 Task: In the  document feature.odt. Insert footer and write 'www.stellar.com'. Find the word using Dictionary 'Enough' Use the tool word Count and display word count while typing
Action: Mouse moved to (122, 67)
Screenshot: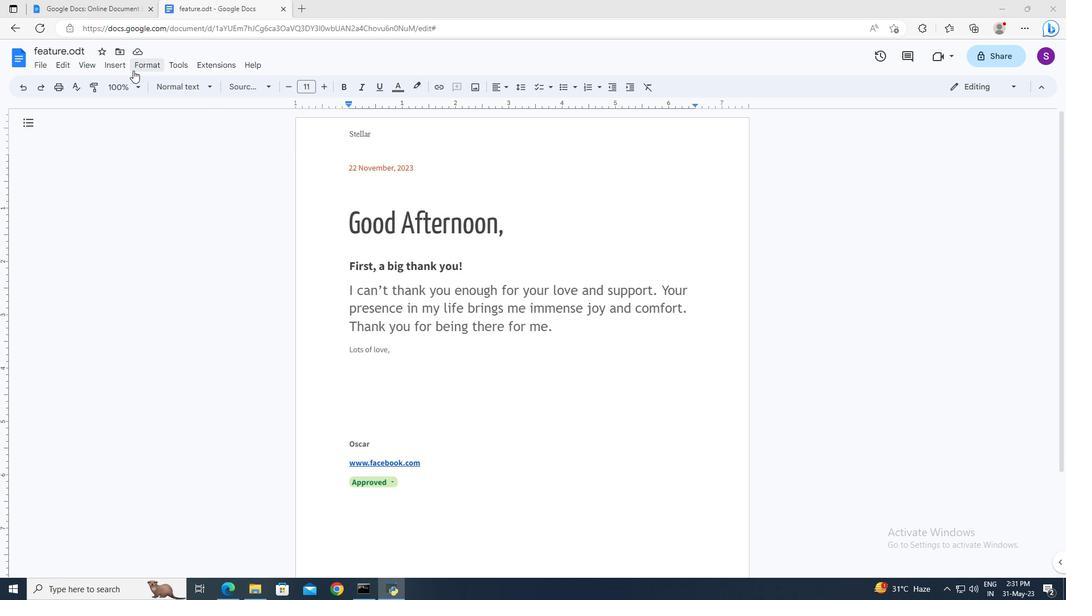 
Action: Mouse pressed left at (122, 67)
Screenshot: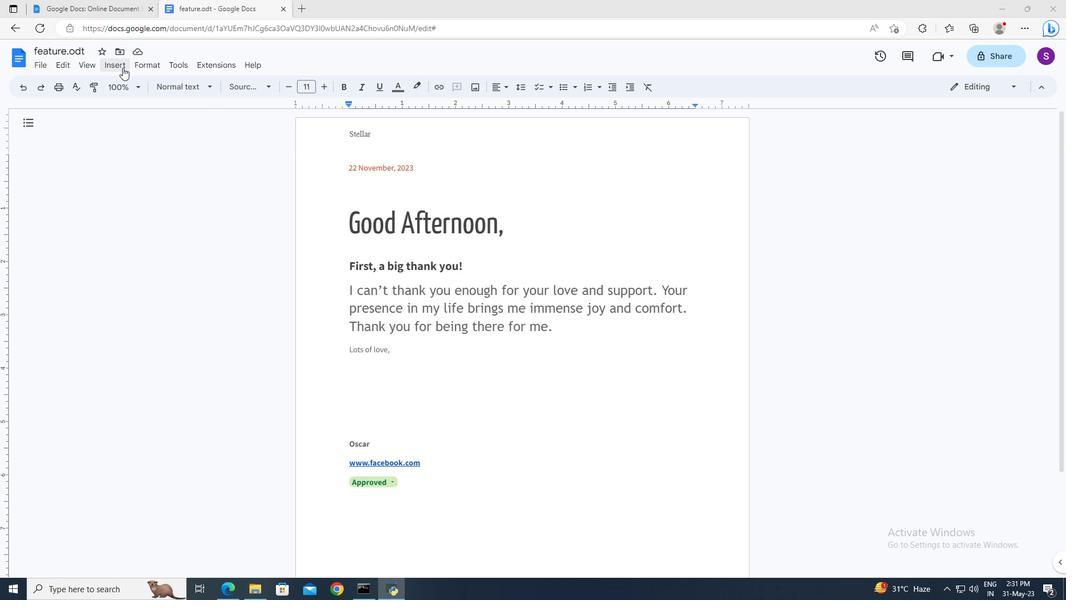 
Action: Mouse moved to (315, 361)
Screenshot: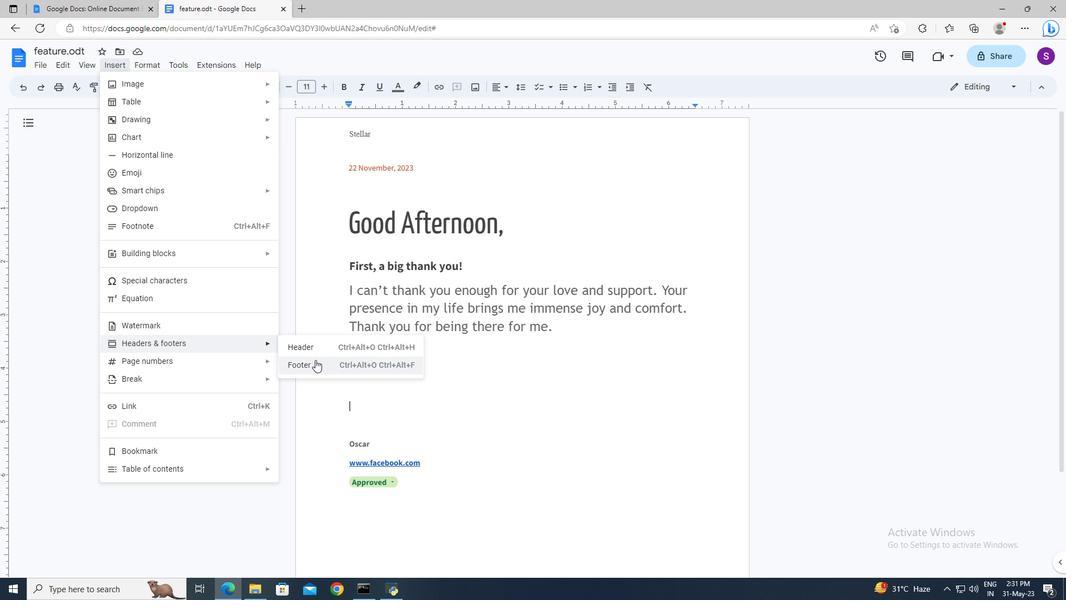 
Action: Mouse pressed left at (315, 361)
Screenshot: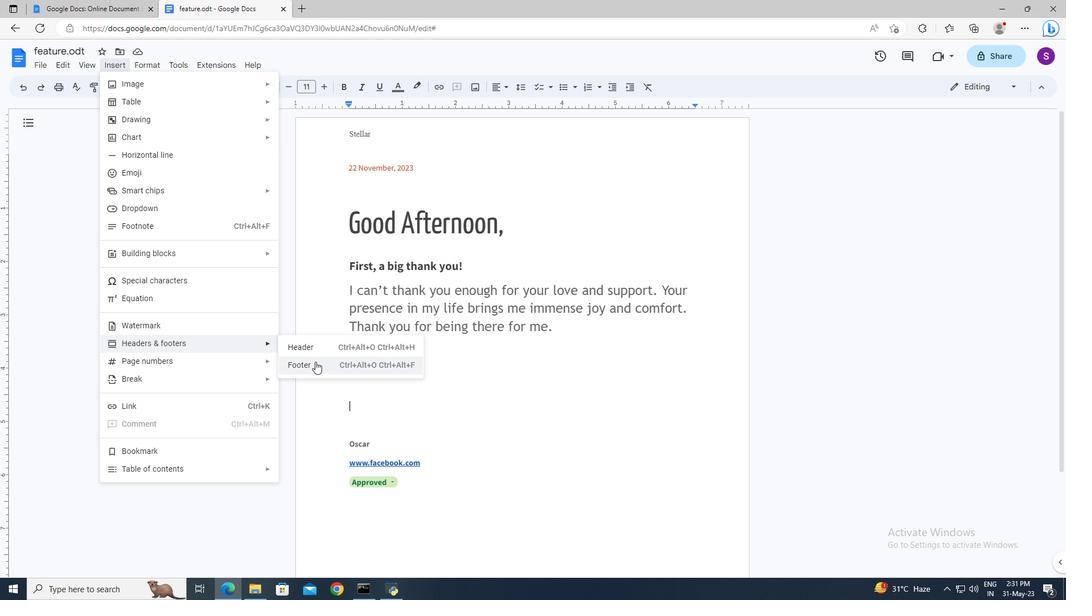 
Action: Key pressed www.stellar.com
Screenshot: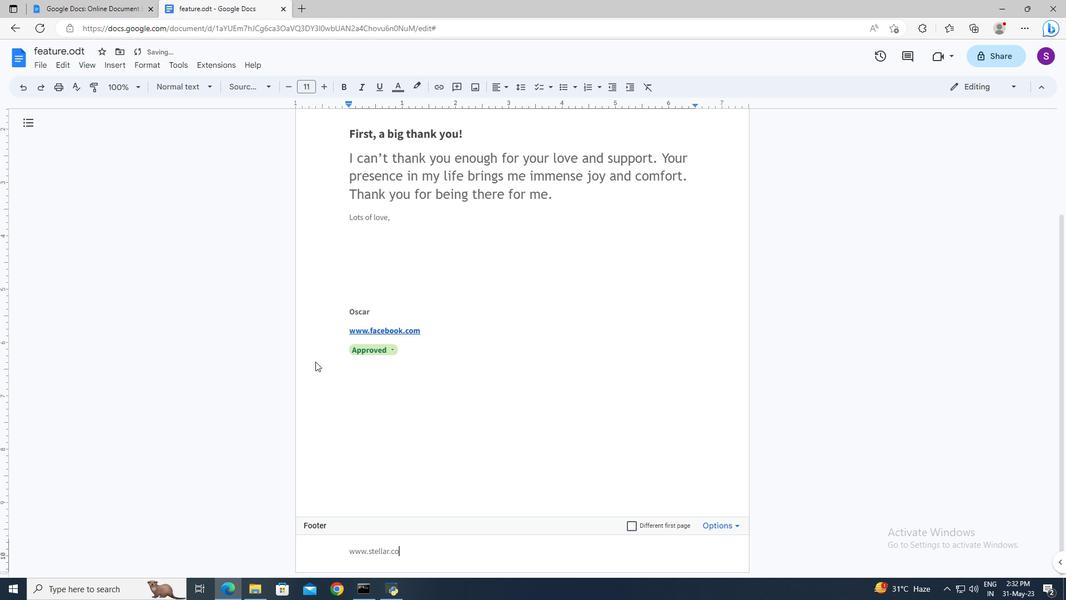 
Action: Mouse moved to (449, 283)
Screenshot: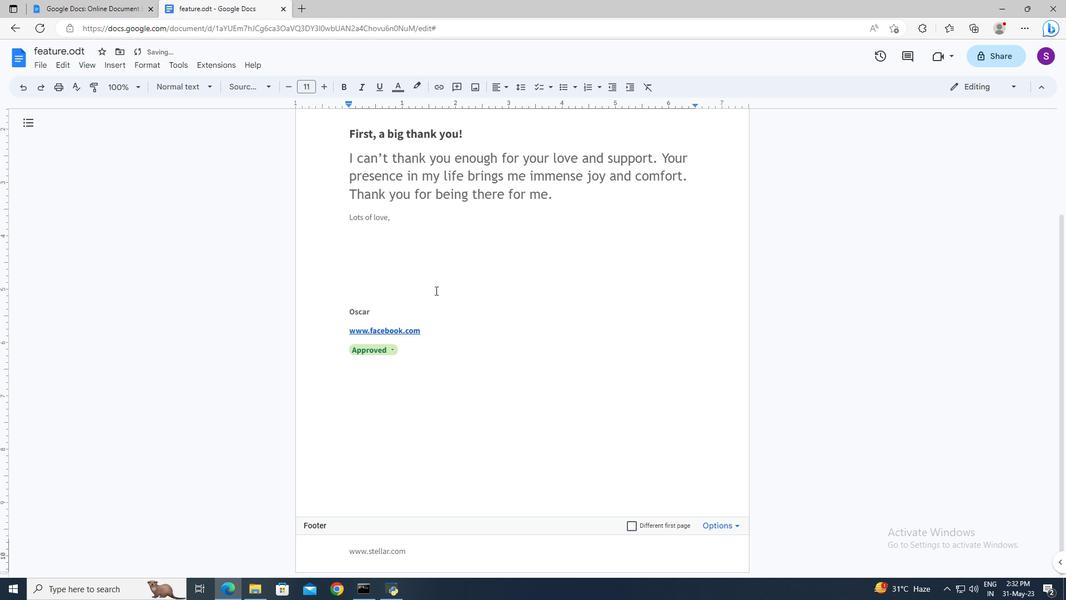 
Action: Mouse pressed left at (449, 283)
Screenshot: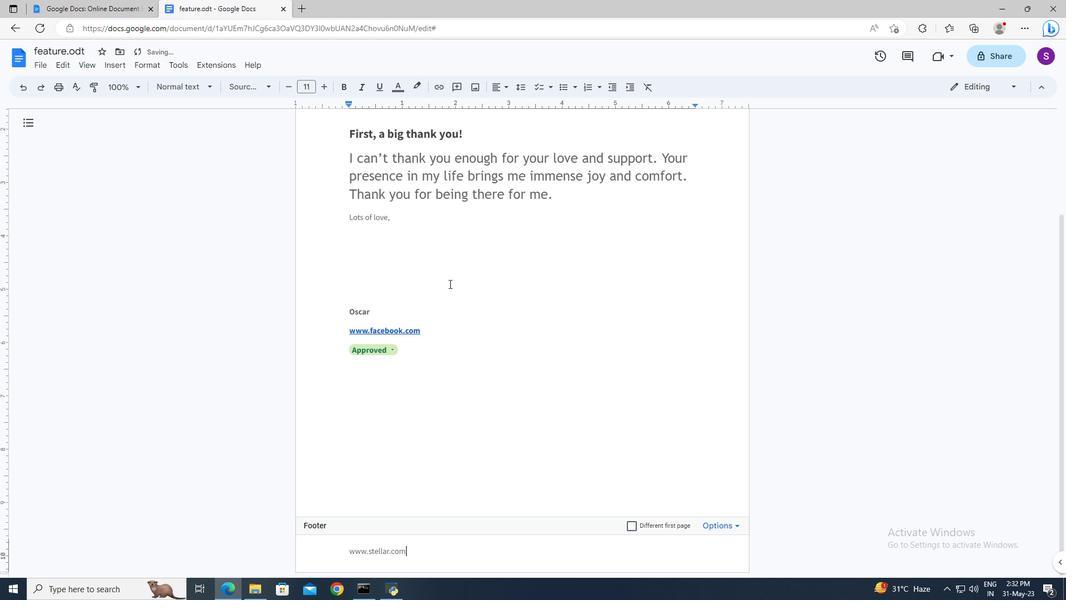 
Action: Mouse scrolled (449, 284) with delta (0, 0)
Screenshot: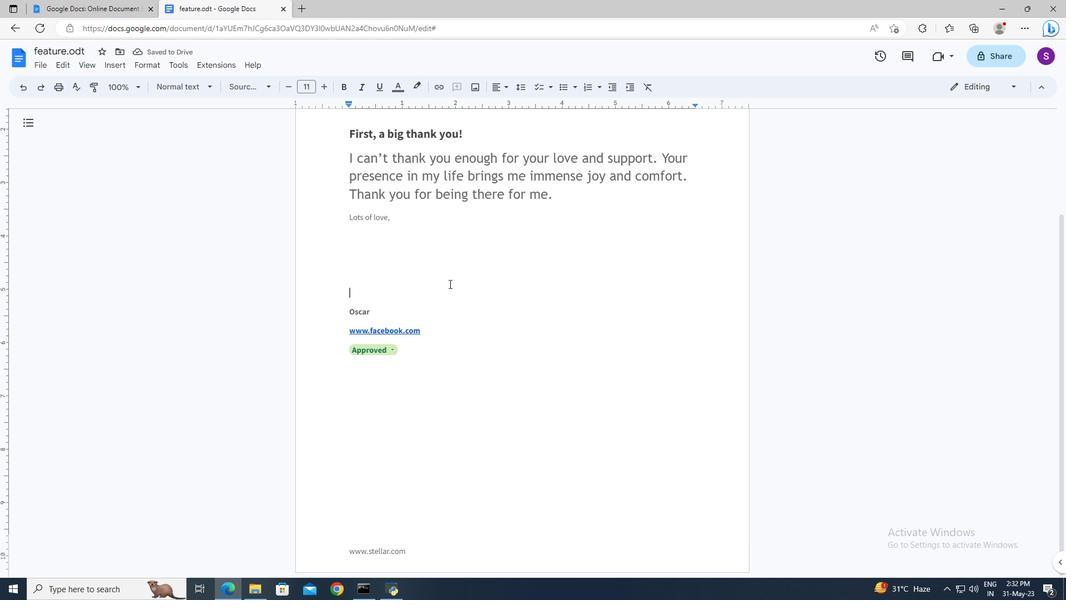 
Action: Mouse scrolled (449, 284) with delta (0, 0)
Screenshot: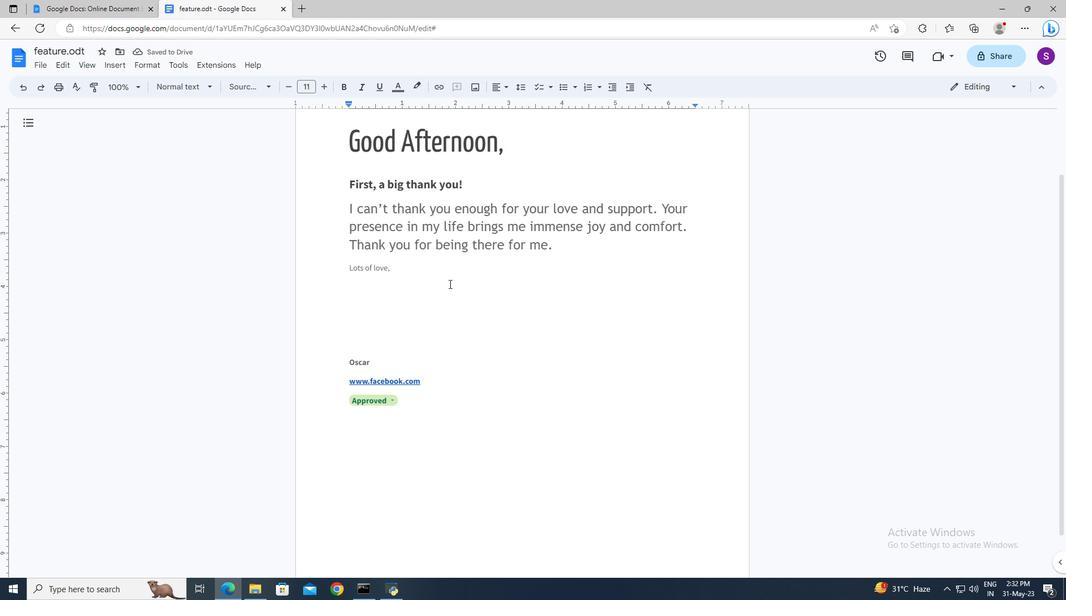 
Action: Mouse scrolled (449, 284) with delta (0, 0)
Screenshot: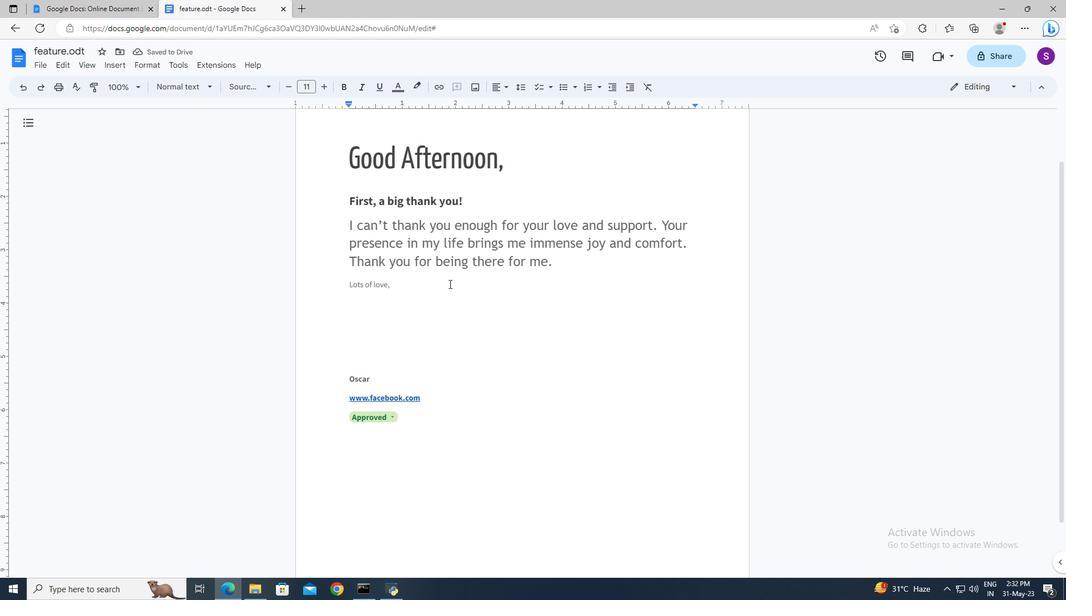 
Action: Mouse moved to (191, 65)
Screenshot: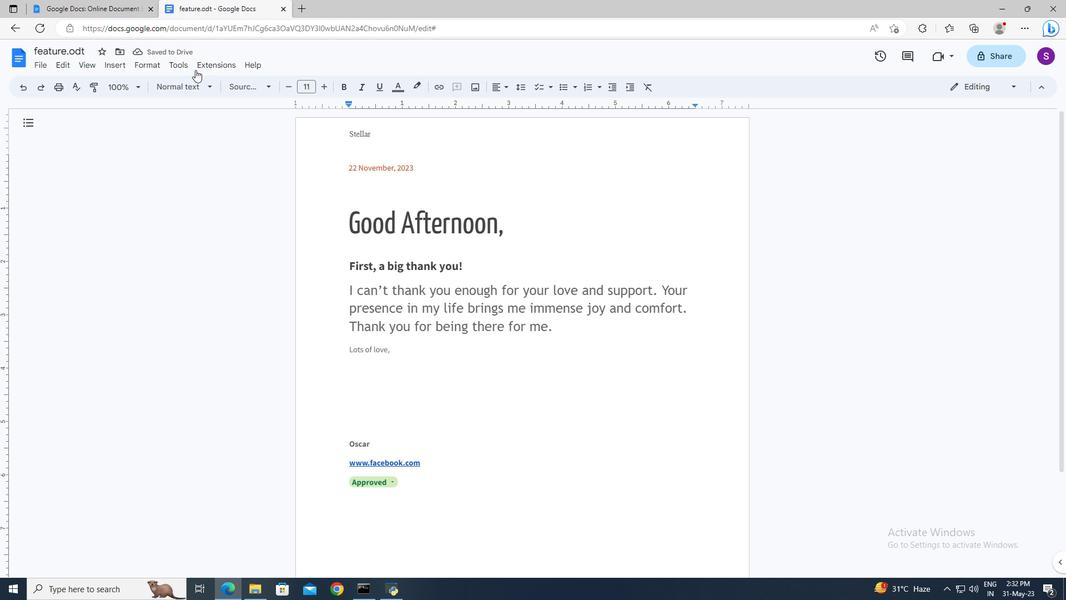 
Action: Mouse pressed left at (191, 65)
Screenshot: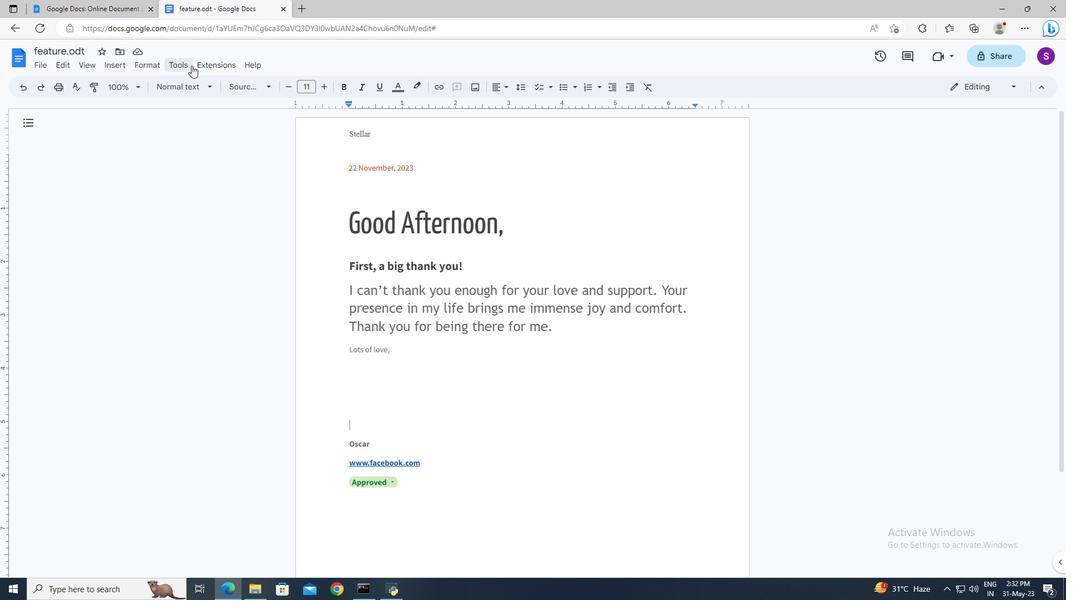 
Action: Mouse moved to (209, 221)
Screenshot: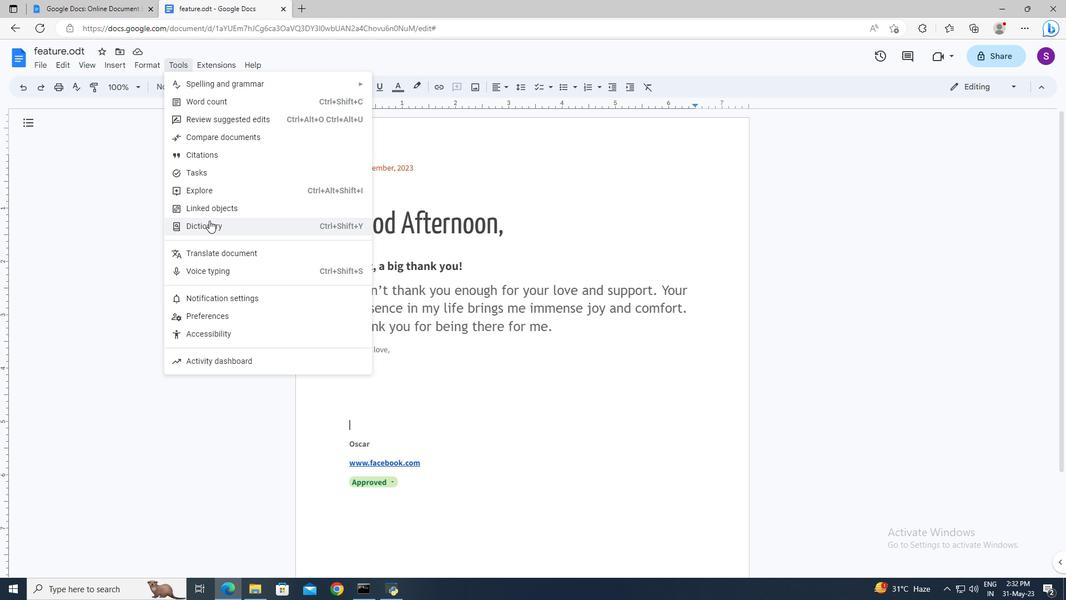 
Action: Mouse pressed left at (209, 221)
Screenshot: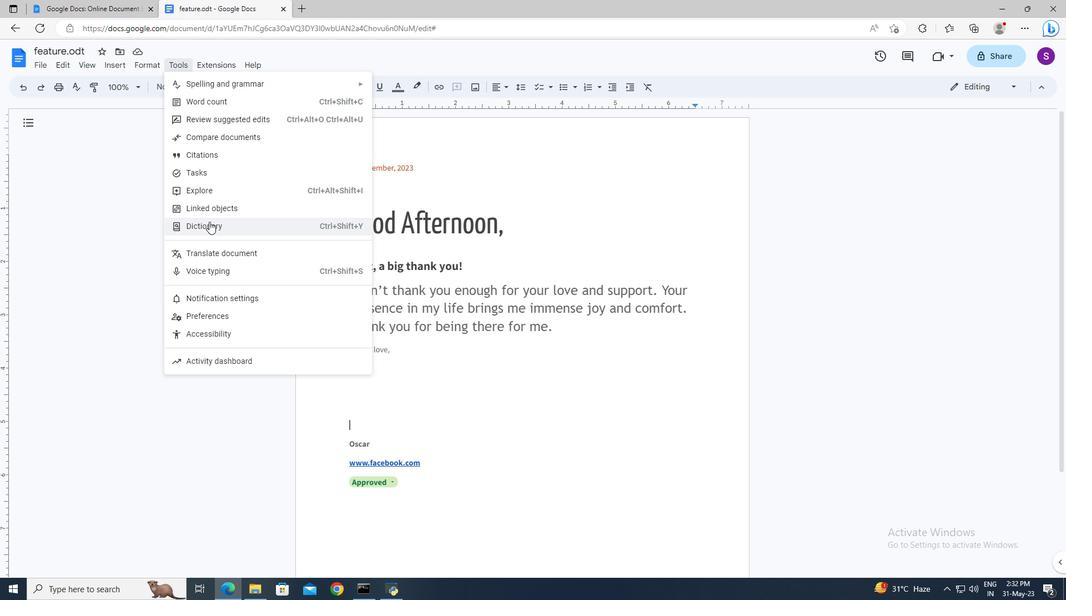 
Action: Mouse moved to (928, 121)
Screenshot: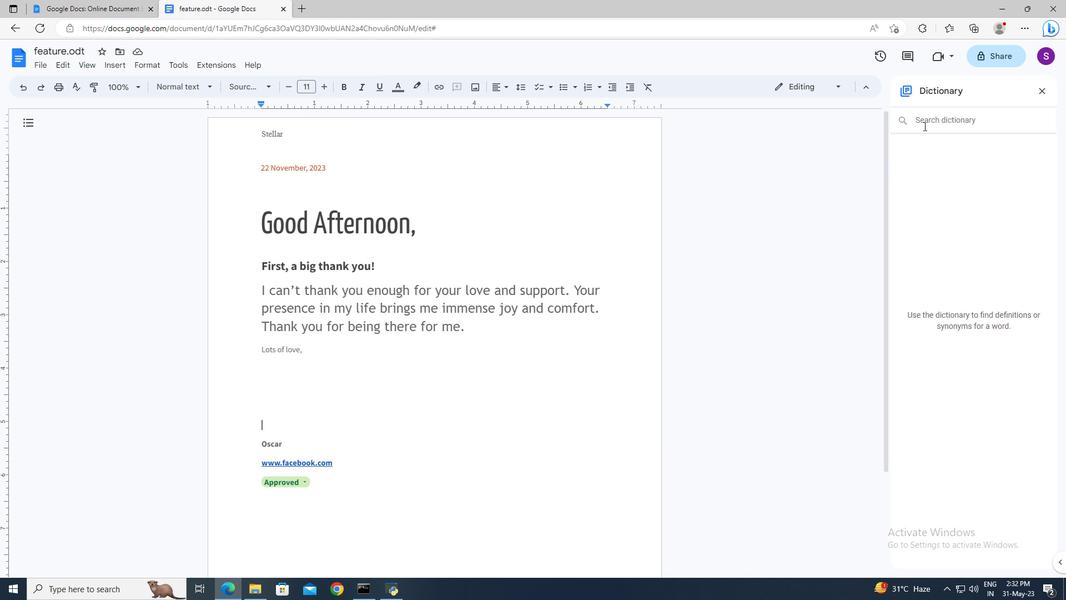 
Action: Mouse pressed left at (928, 121)
Screenshot: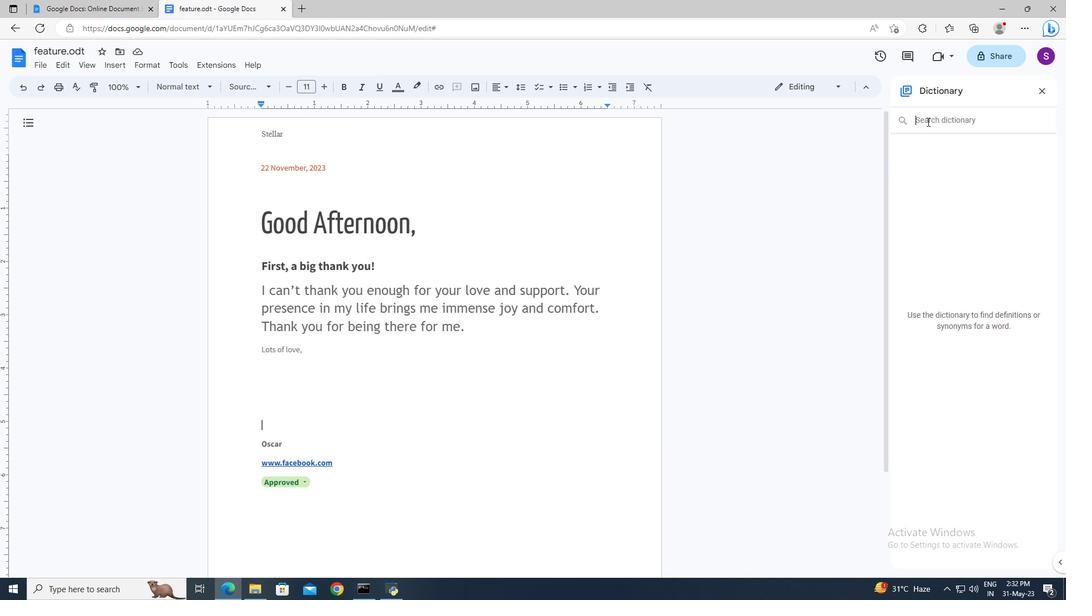 
Action: Mouse moved to (708, 22)
Screenshot: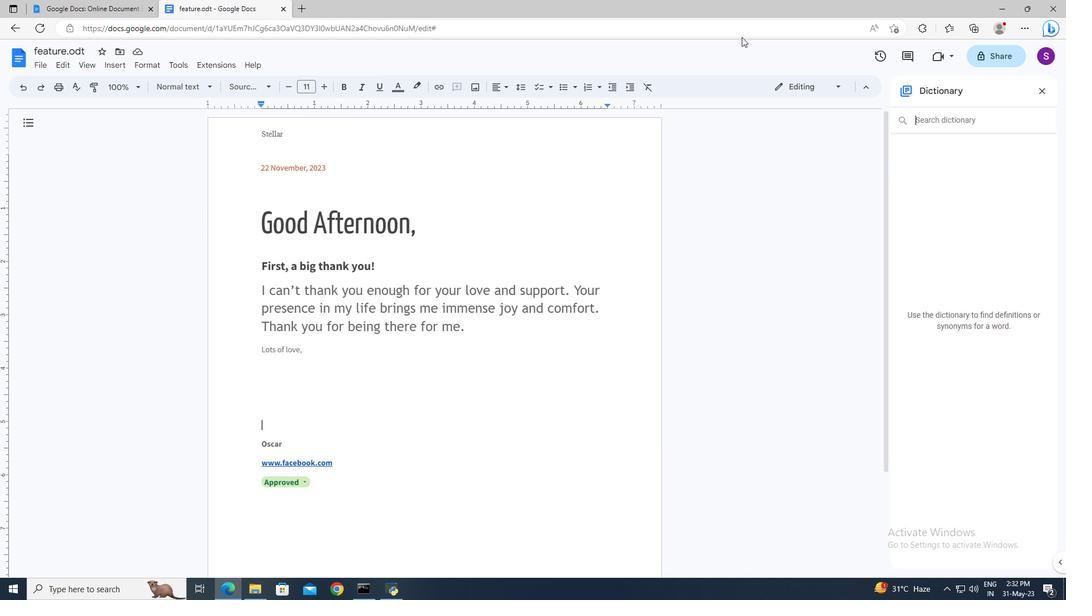 
Action: Key pressed <Key.shift>Em<Key.backspace>nough<Key.enter>
Screenshot: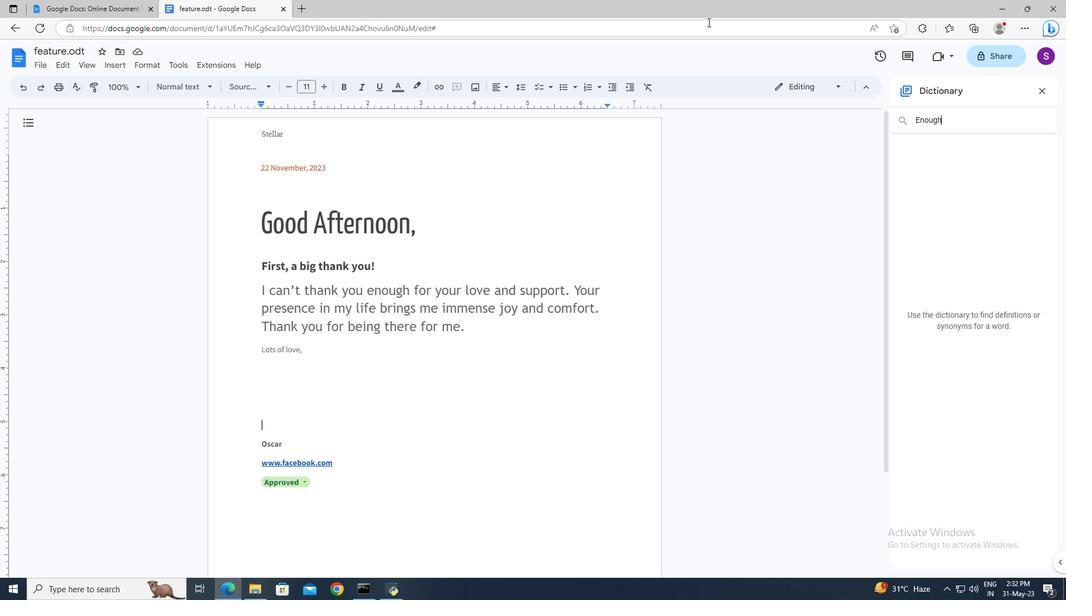 
Action: Mouse moved to (187, 63)
Screenshot: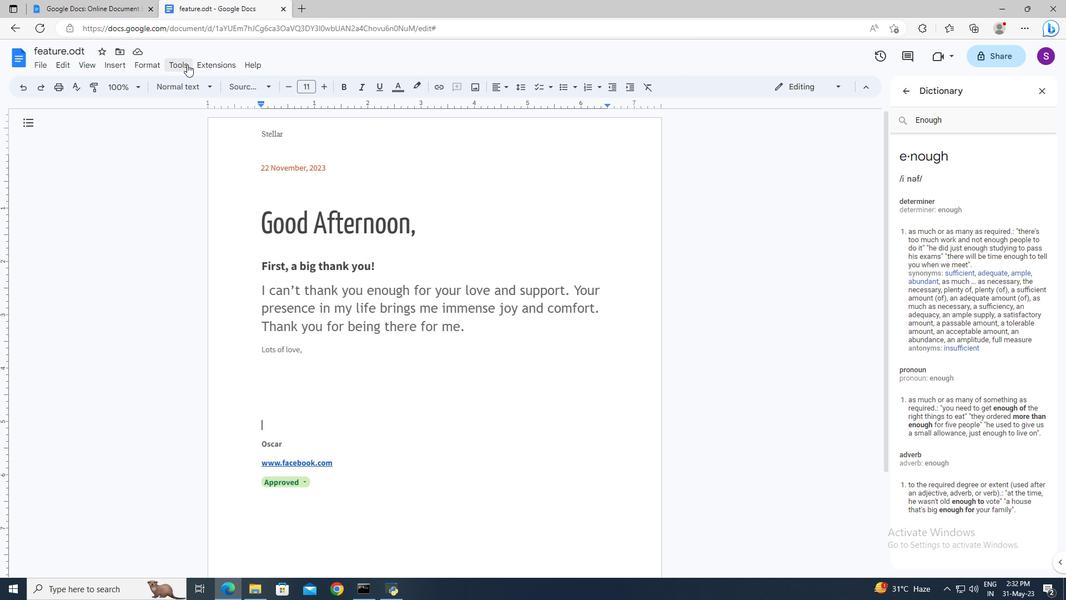 
Action: Mouse pressed left at (187, 63)
Screenshot: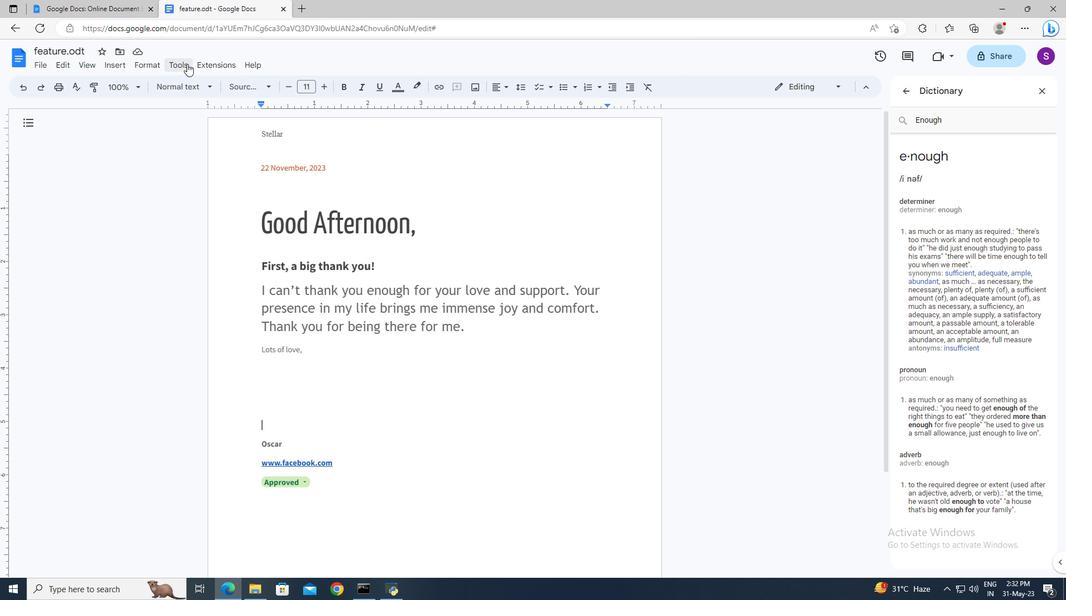 
Action: Mouse moved to (208, 97)
Screenshot: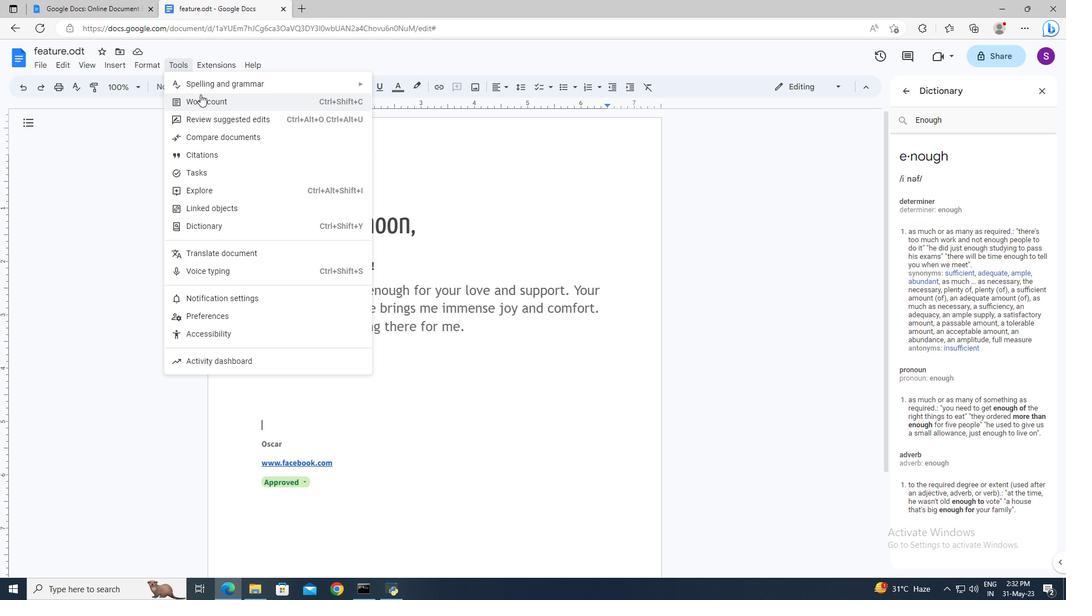 
Action: Mouse pressed left at (208, 97)
Screenshot: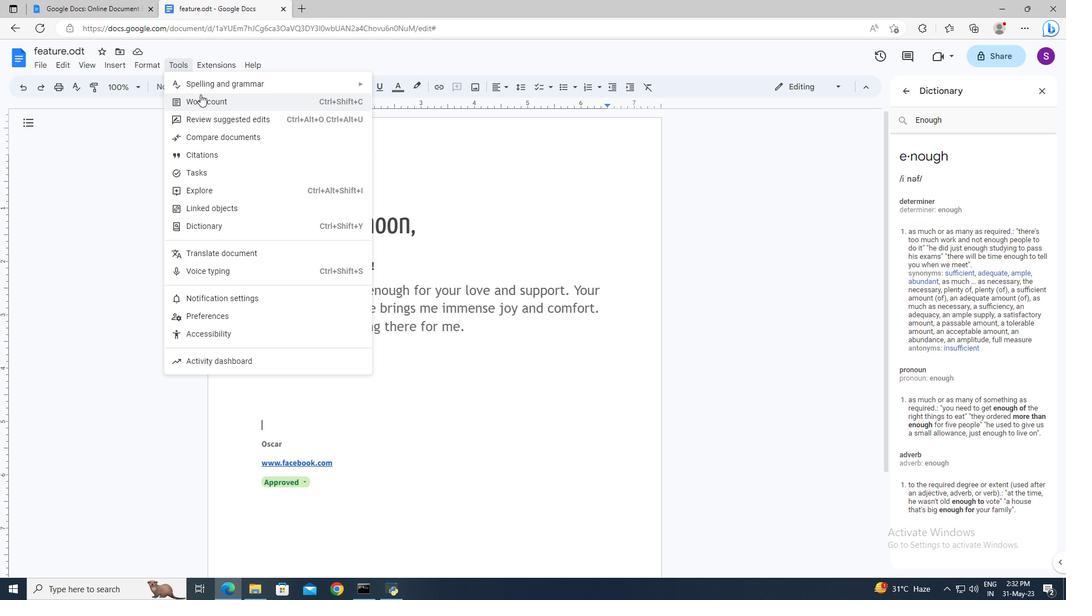 
Action: Mouse moved to (459, 355)
Screenshot: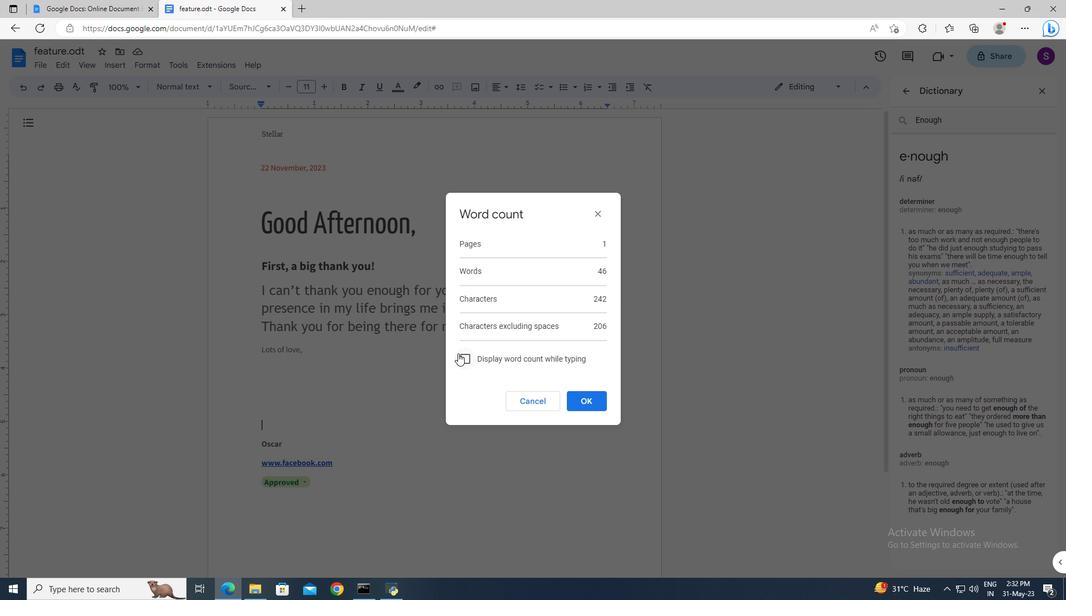
Action: Mouse pressed left at (459, 355)
Screenshot: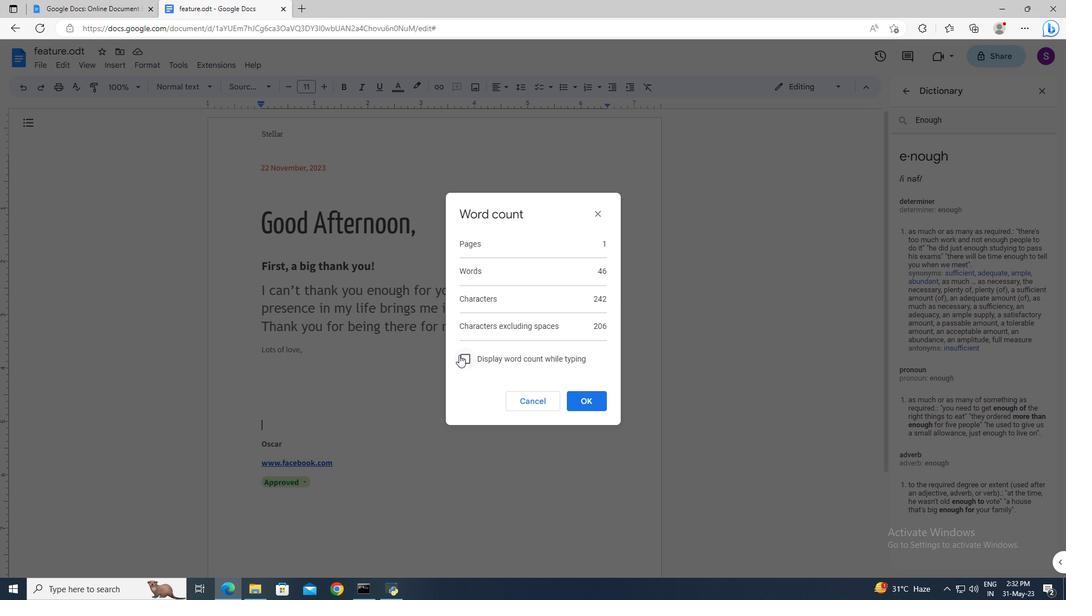 
Action: Mouse moved to (579, 403)
Screenshot: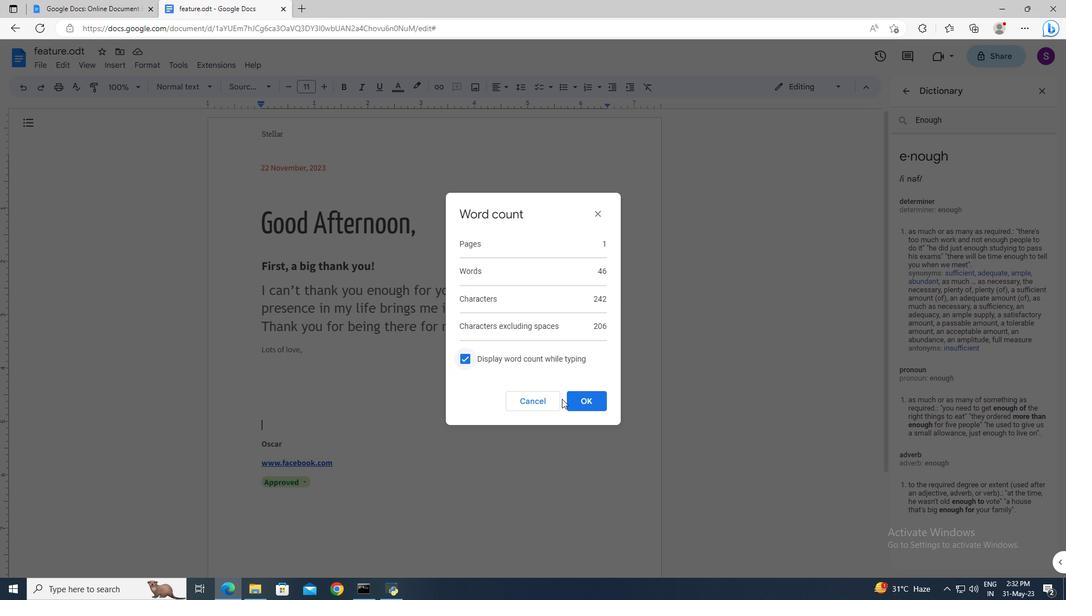 
Action: Mouse pressed left at (579, 403)
Screenshot: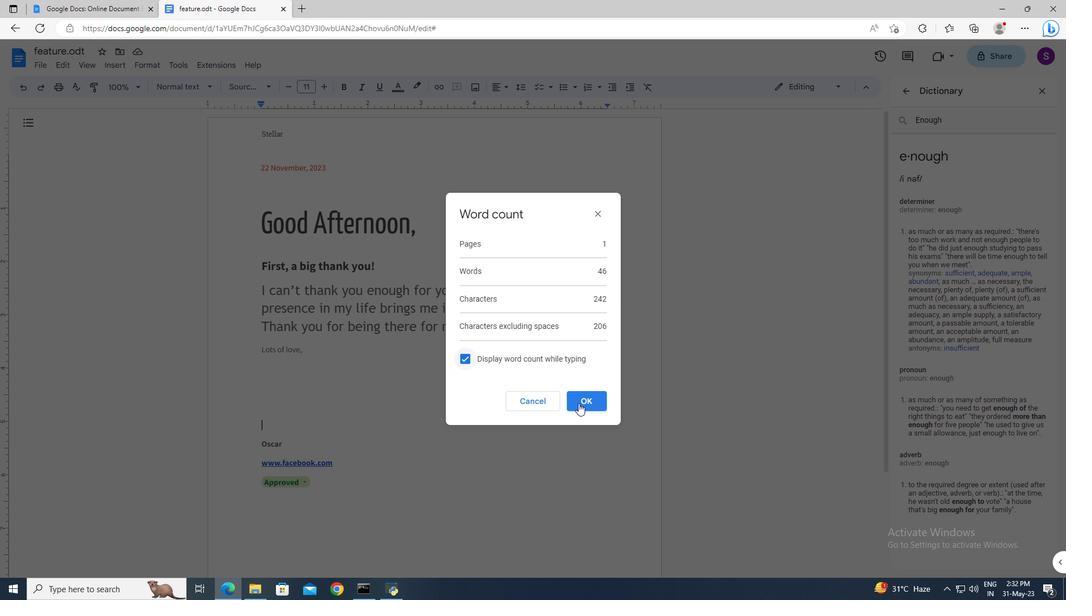 
